 Task: Archive Hitesh Gulati message.
Action: Mouse moved to (658, 89)
Screenshot: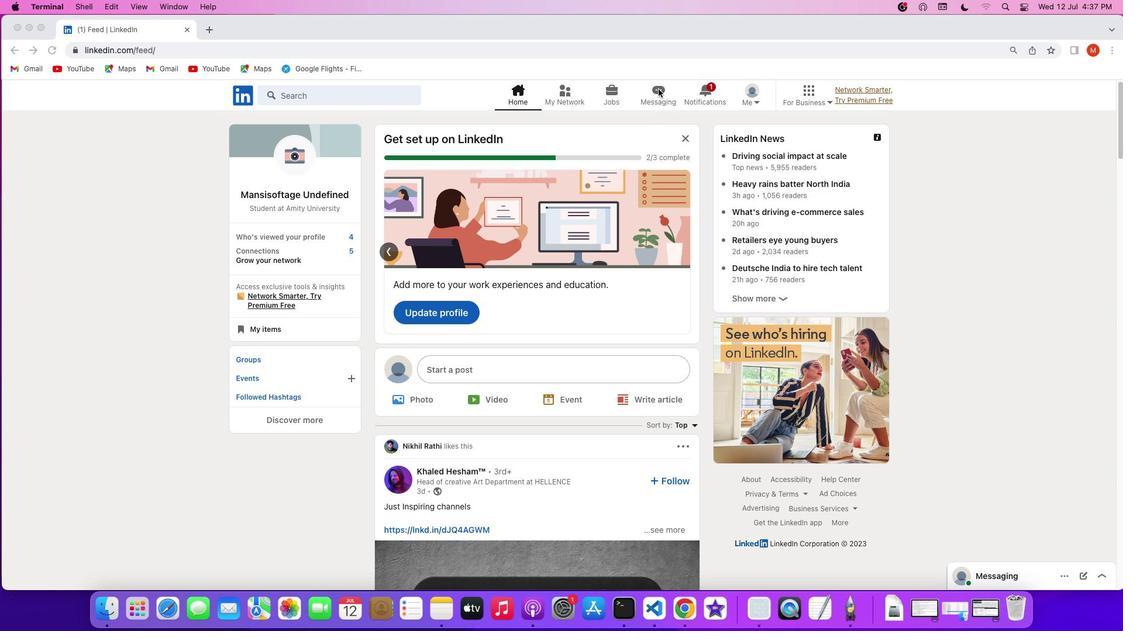 
Action: Mouse pressed left at (658, 89)
Screenshot: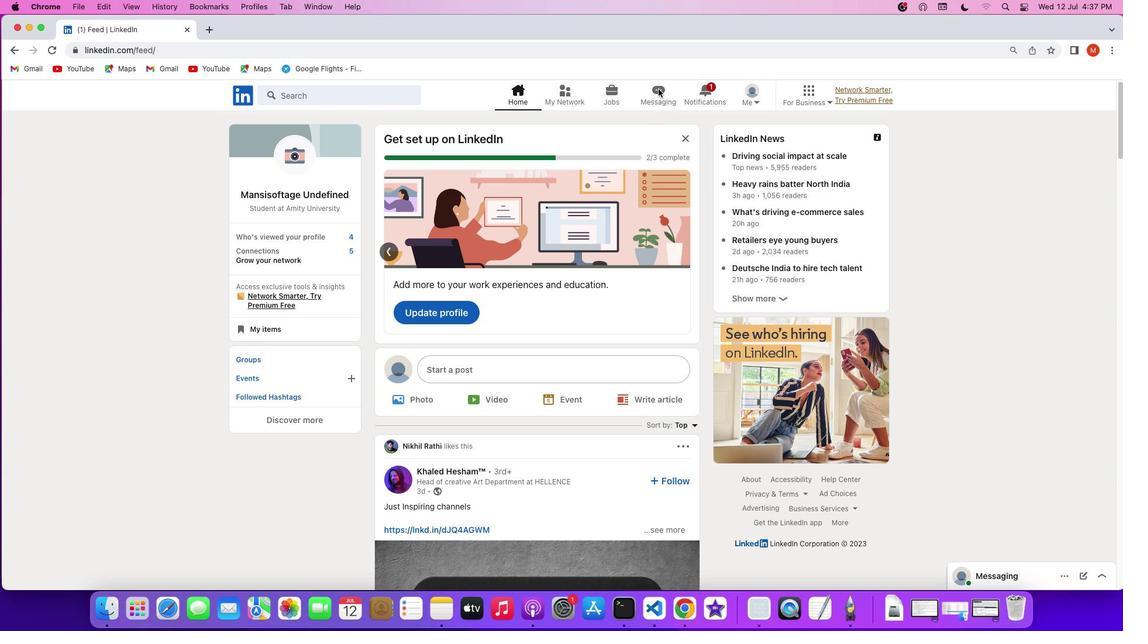 
Action: Mouse pressed left at (658, 89)
Screenshot: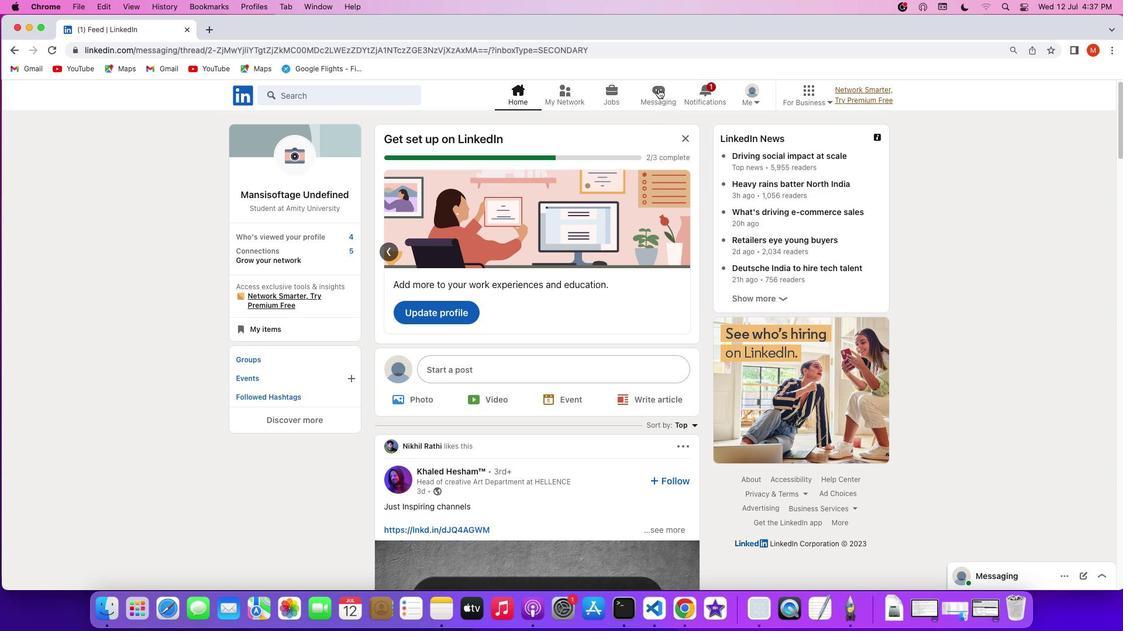 
Action: Mouse moved to (358, 210)
Screenshot: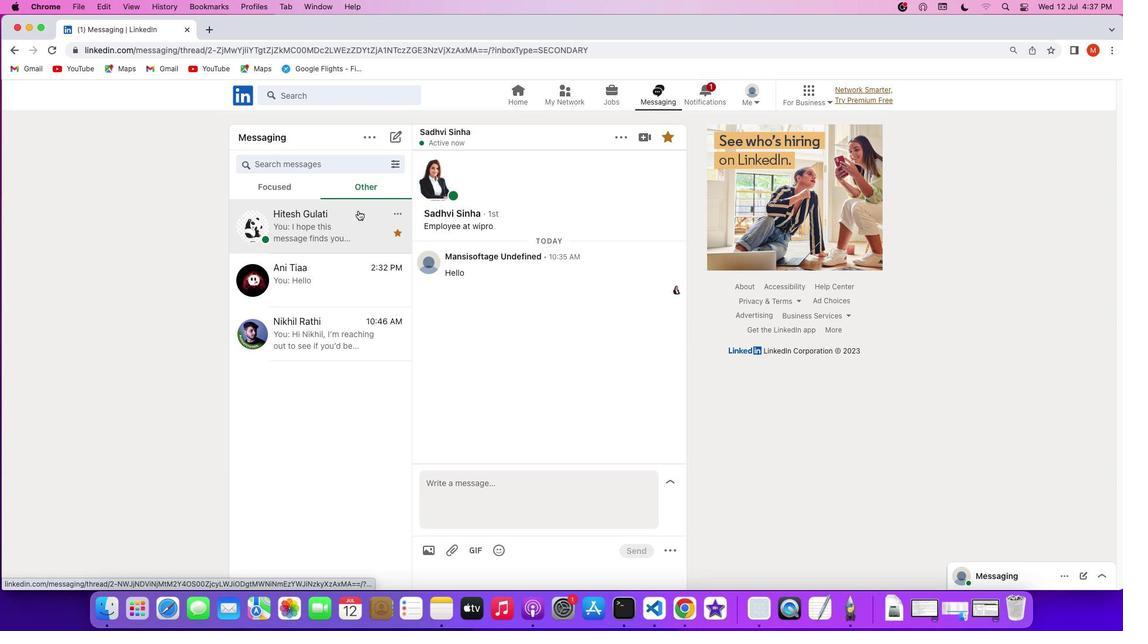 
Action: Mouse pressed left at (358, 210)
Screenshot: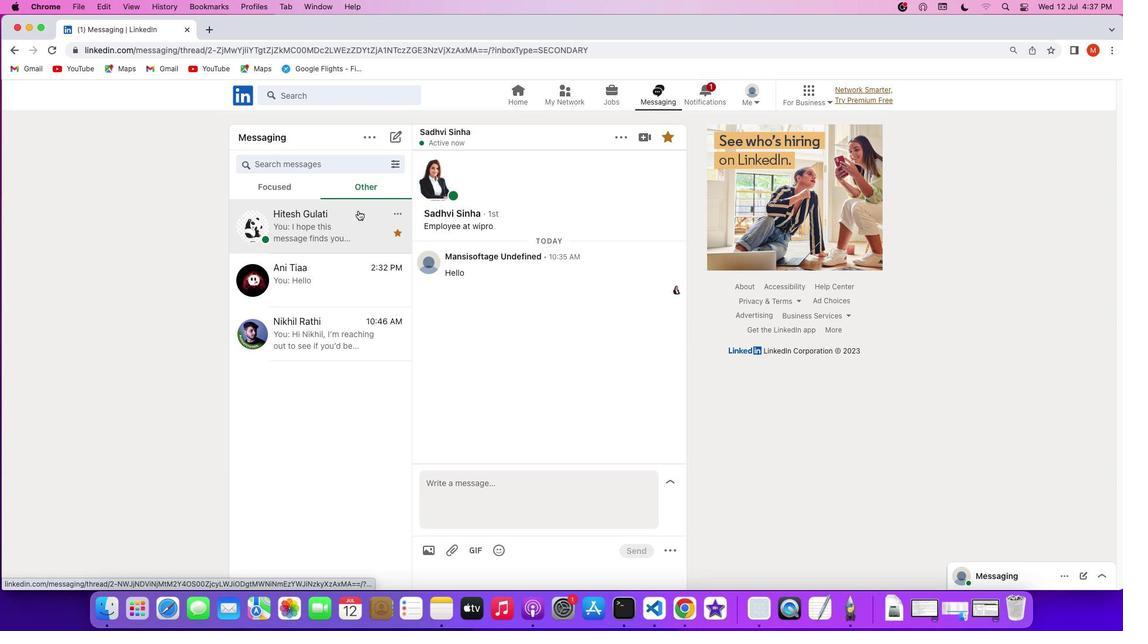 
Action: Mouse moved to (621, 138)
Screenshot: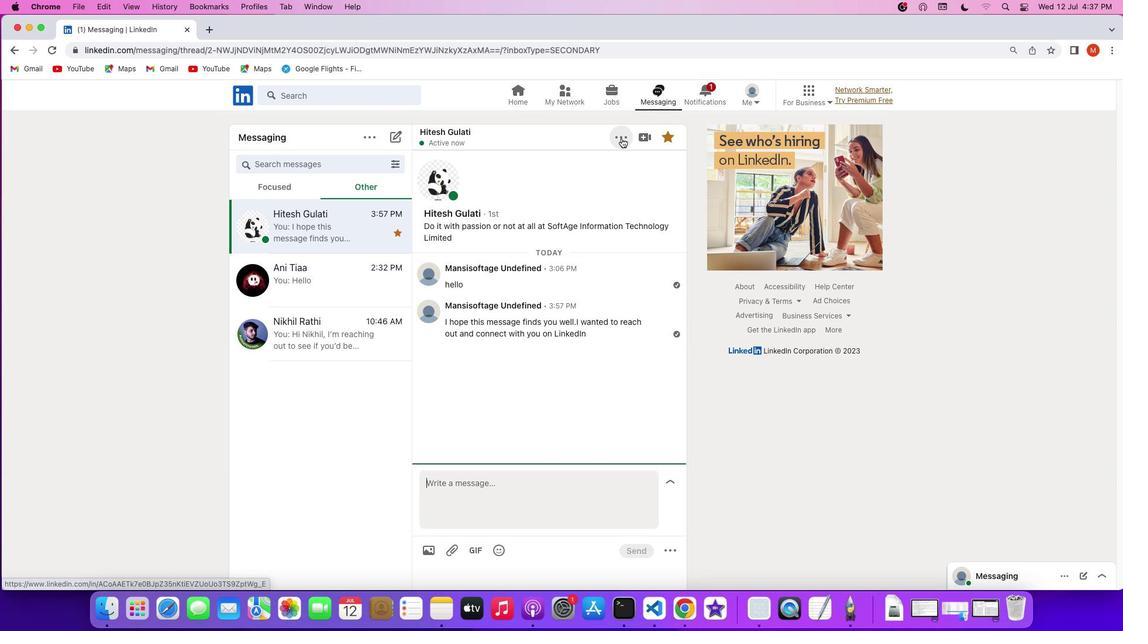 
Action: Mouse pressed left at (621, 138)
Screenshot: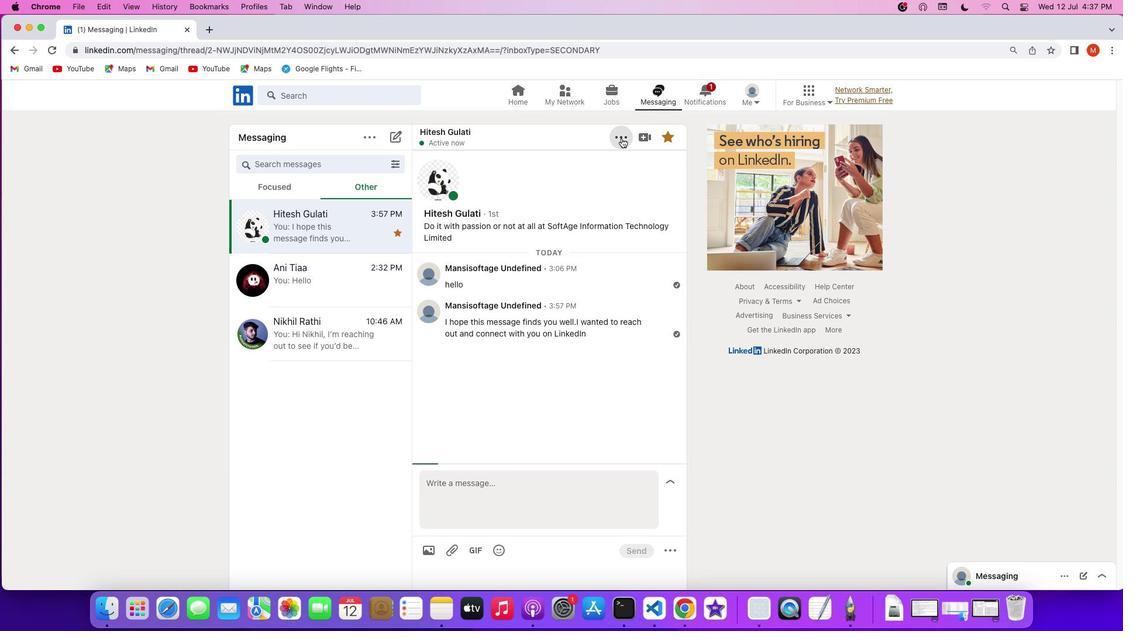 
Action: Mouse moved to (586, 203)
Screenshot: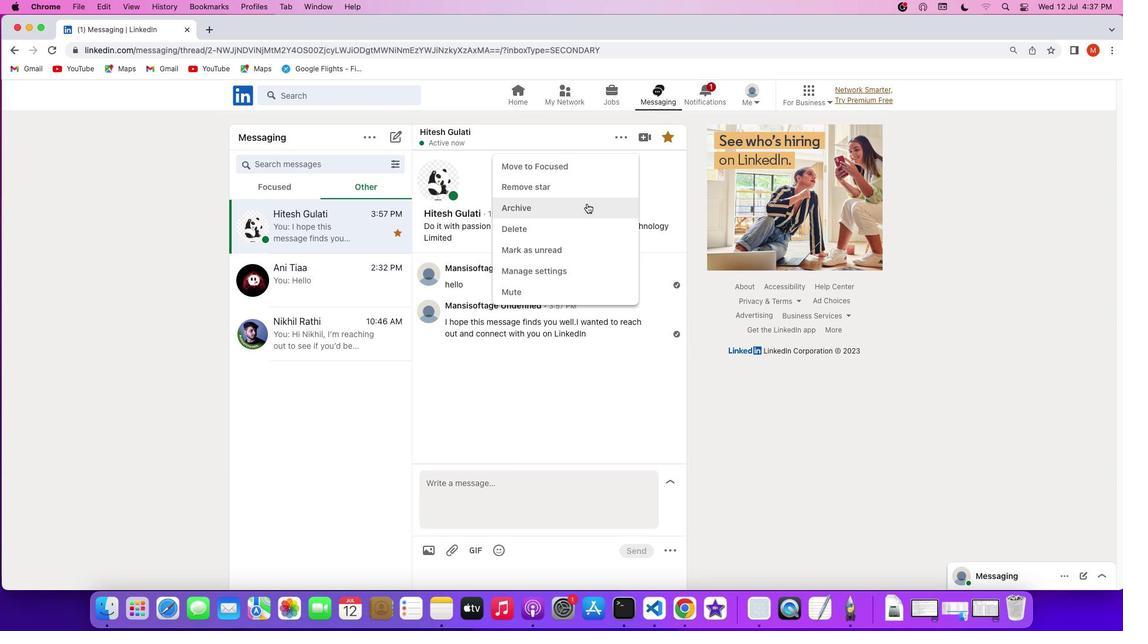 
Action: Mouse pressed left at (586, 203)
Screenshot: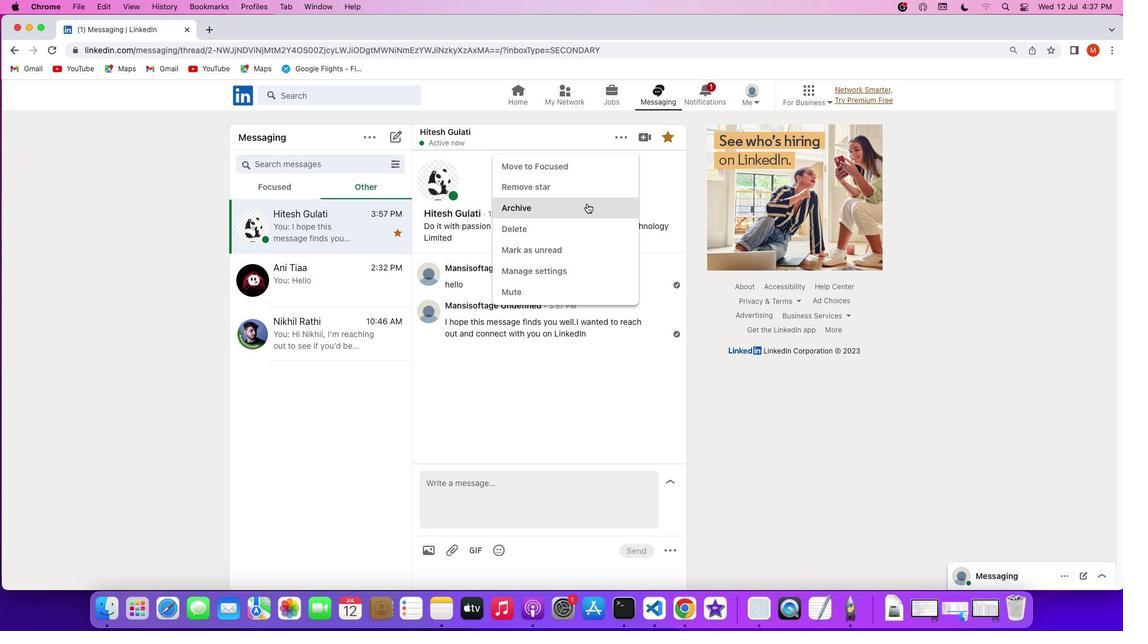 
Action: Mouse moved to (589, 207)
Screenshot: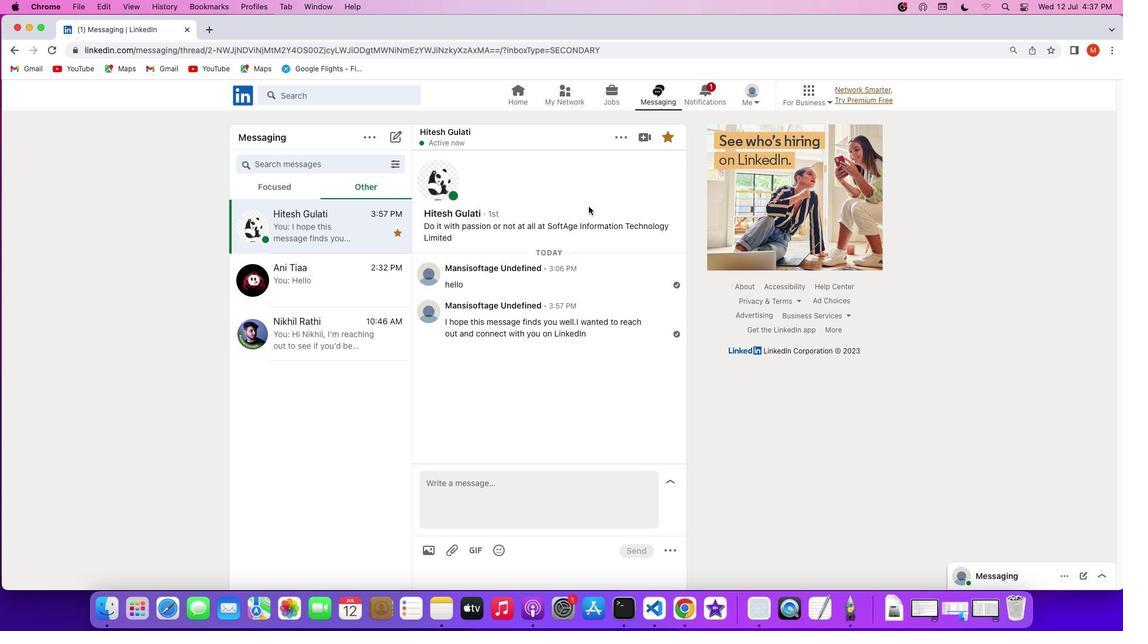
